 Task: Create a rule from the Recommended list, Task Added to this Project -> add SubTasks in the project AgileCoast with SubTasks Gather and Analyse Requirements , Design and Implement Solution , System Test and UAT , Release to Production / Go Live
Action: Mouse moved to (59, 296)
Screenshot: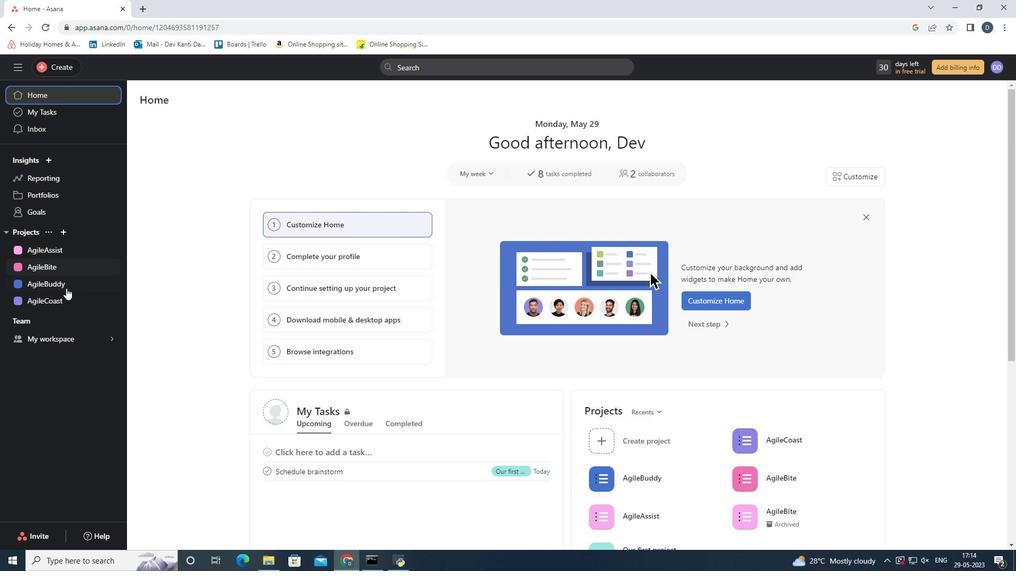 
Action: Mouse pressed left at (59, 296)
Screenshot: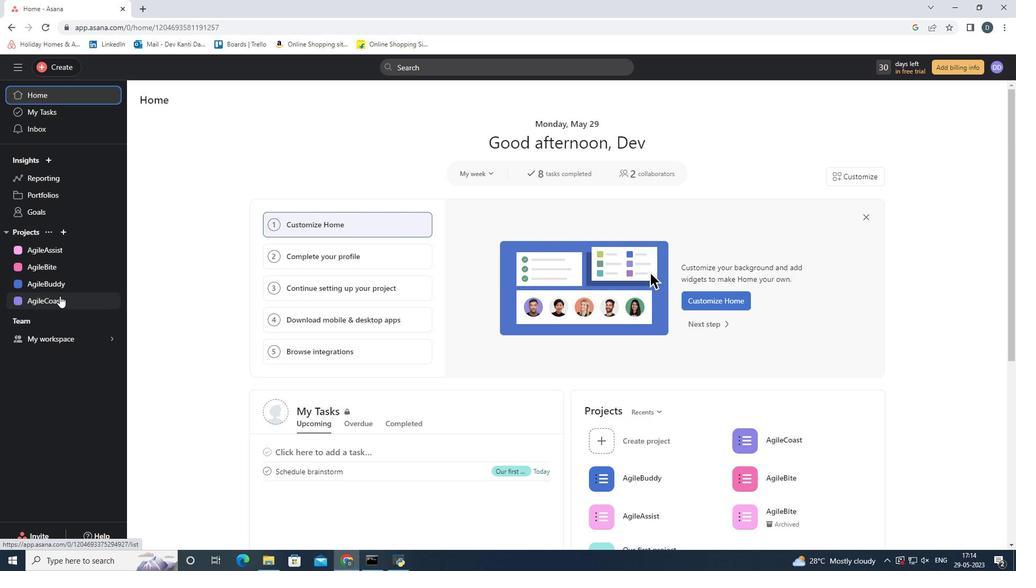 
Action: Mouse moved to (987, 108)
Screenshot: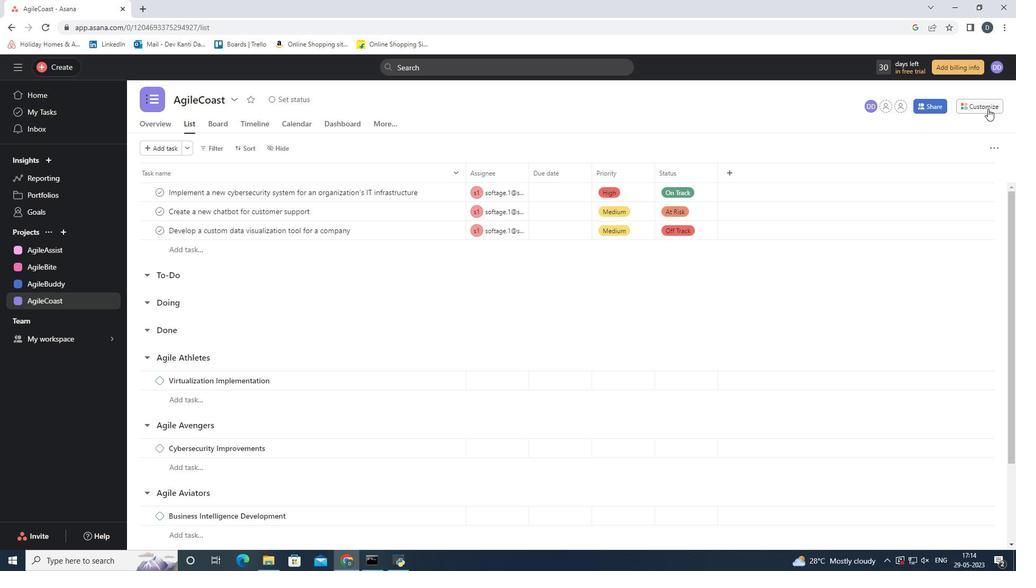 
Action: Mouse pressed left at (987, 108)
Screenshot: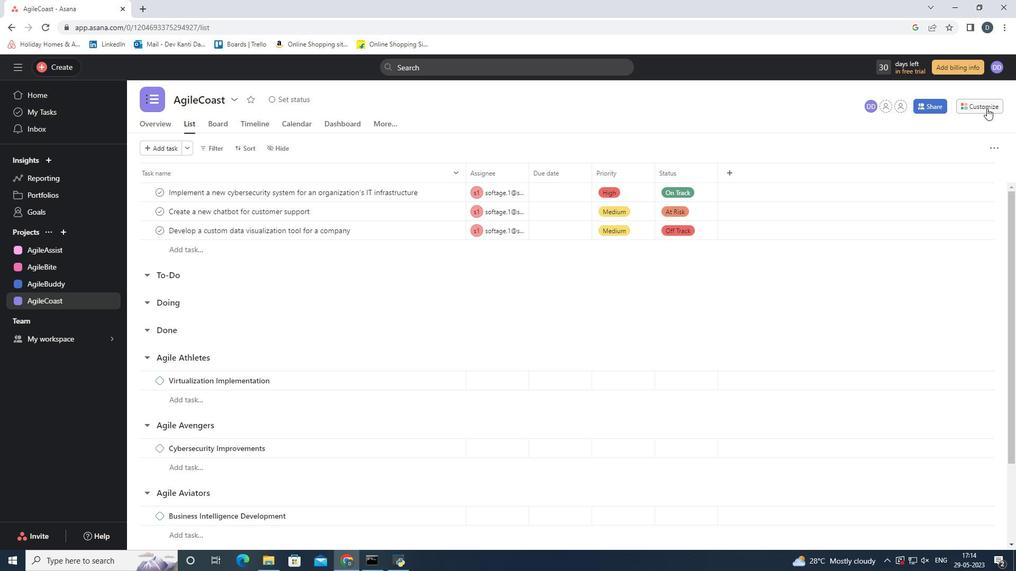 
Action: Mouse moved to (798, 253)
Screenshot: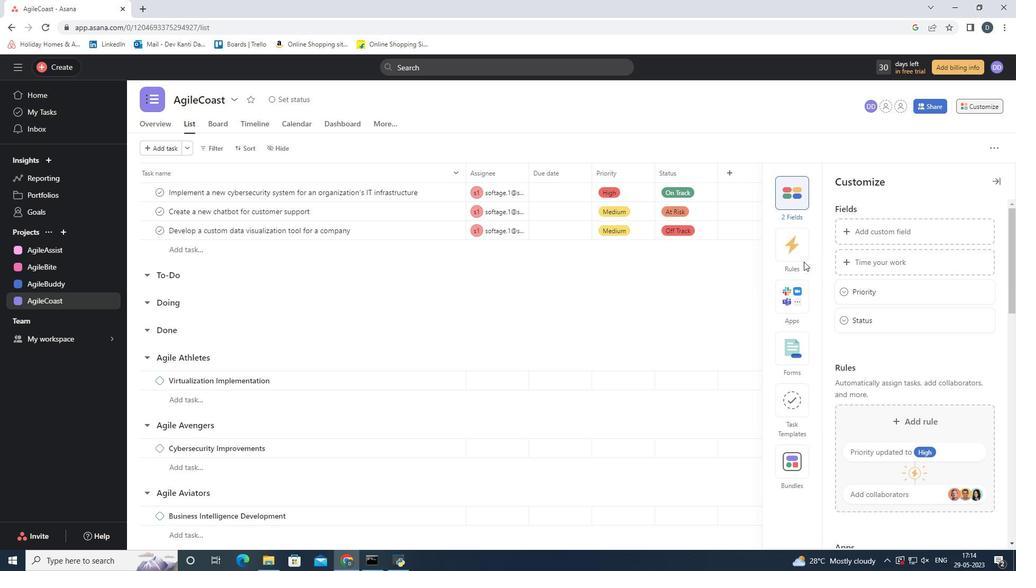 
Action: Mouse pressed left at (798, 253)
Screenshot: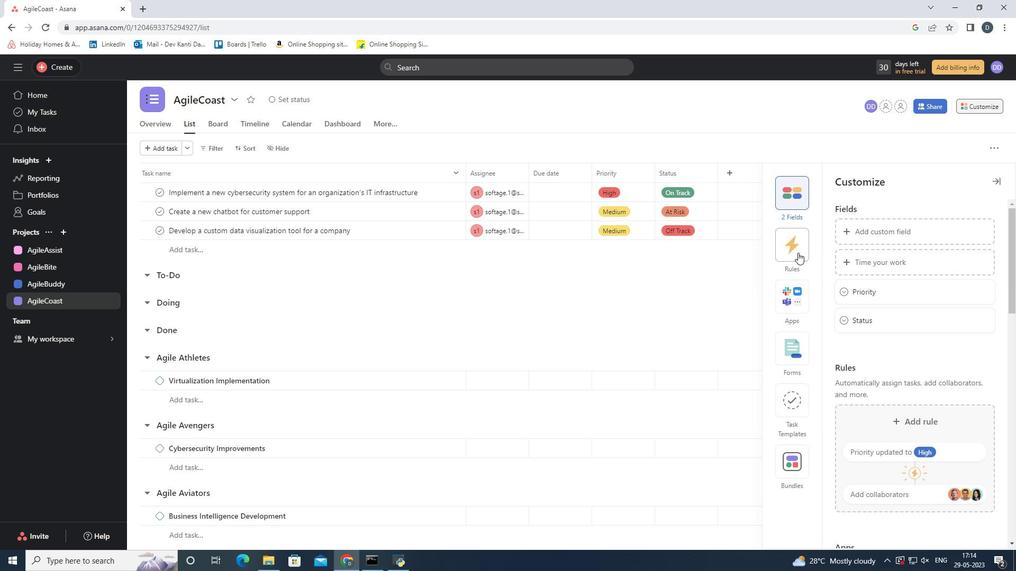 
Action: Mouse moved to (926, 267)
Screenshot: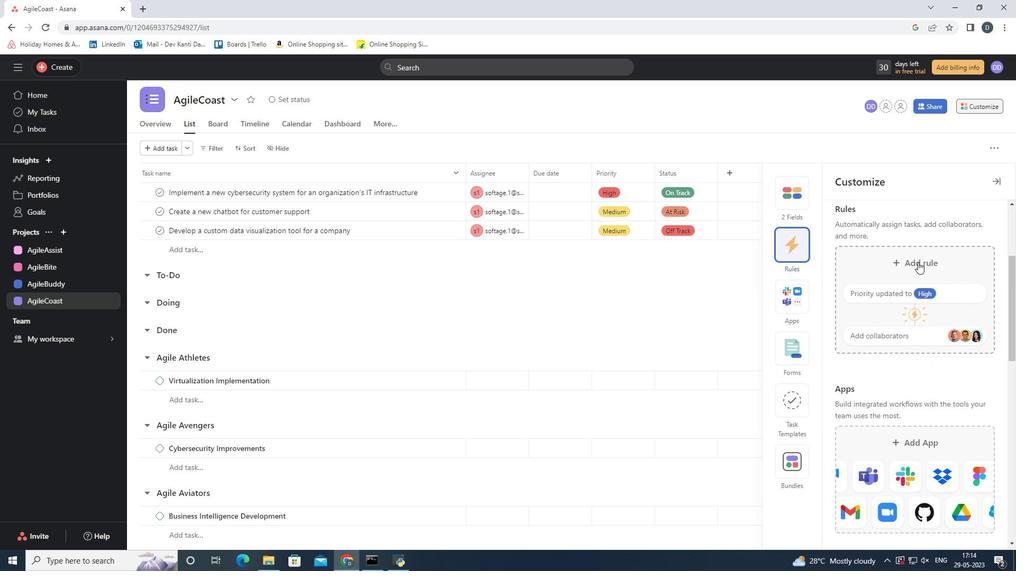 
Action: Mouse pressed left at (926, 267)
Screenshot: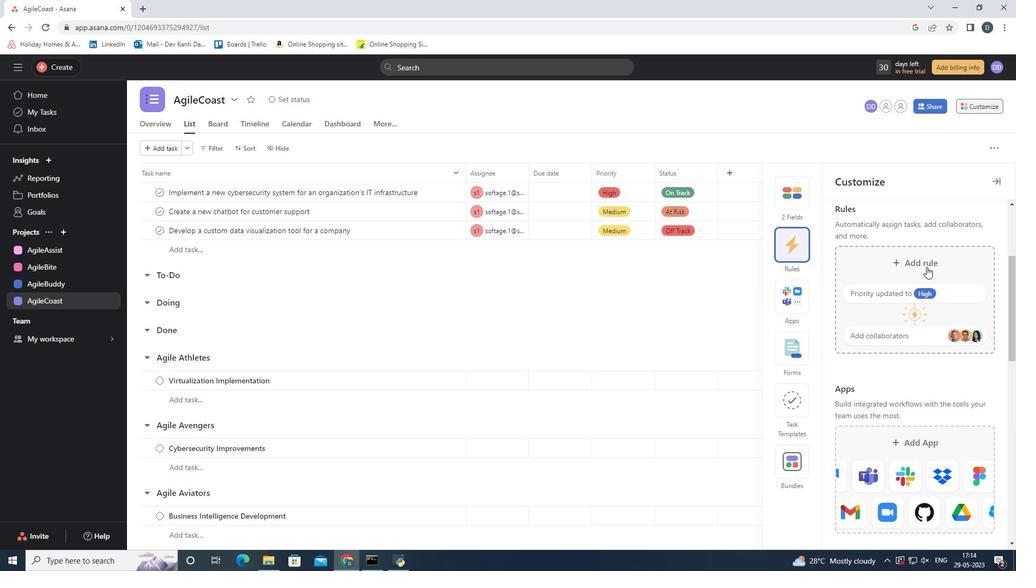 
Action: Mouse moved to (748, 188)
Screenshot: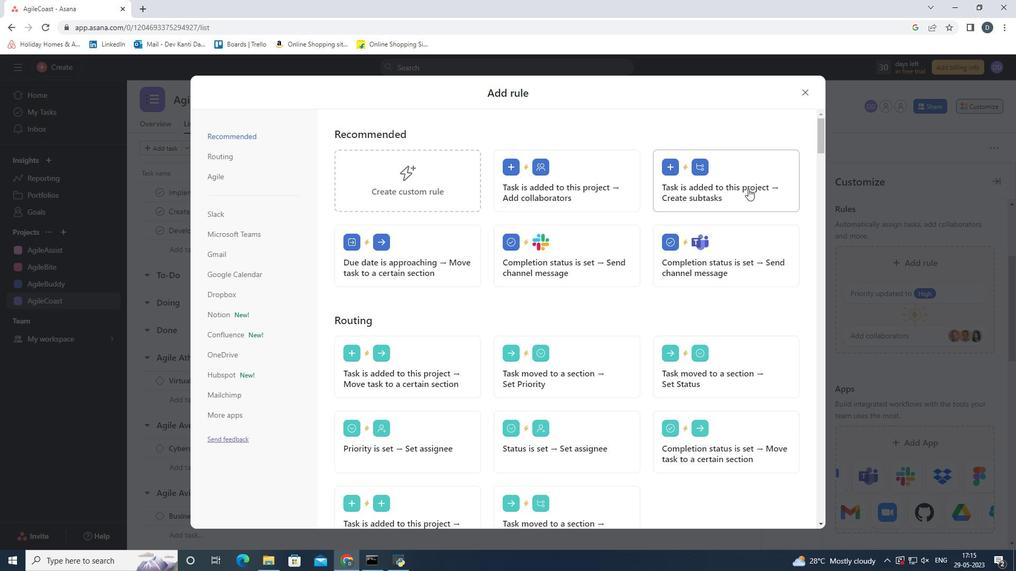 
Action: Mouse pressed left at (748, 188)
Screenshot: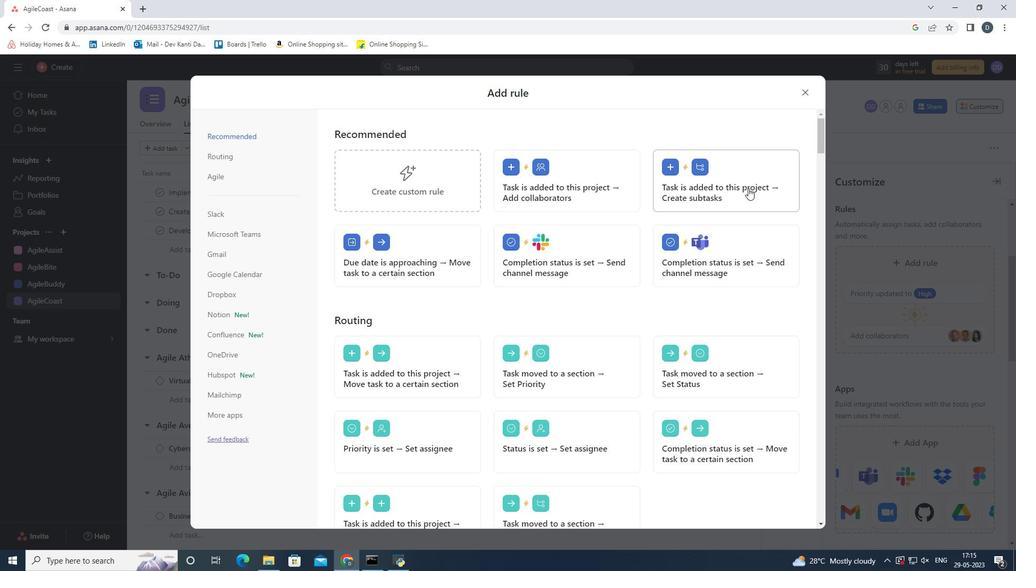 
Action: Mouse moved to (659, 183)
Screenshot: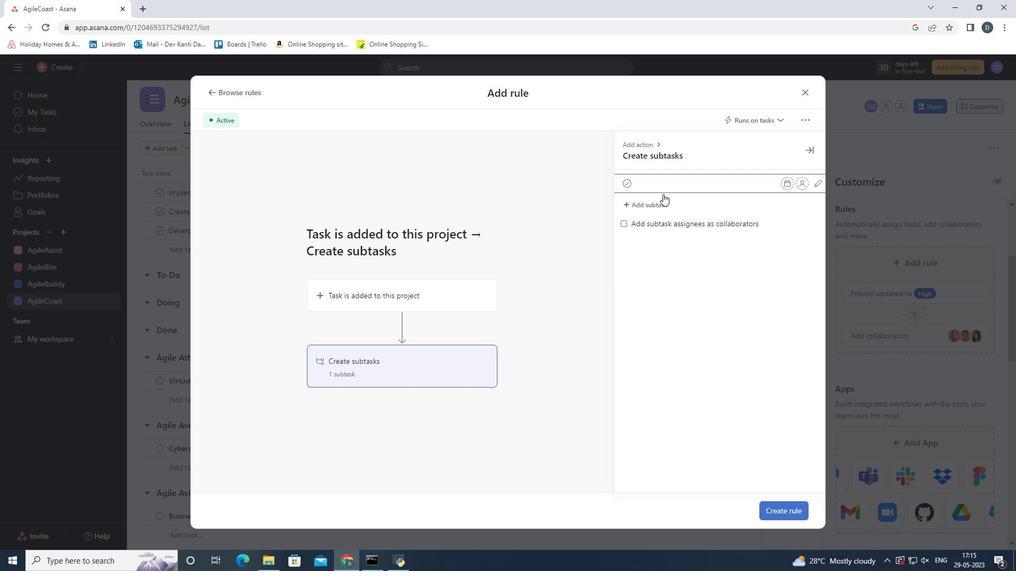 
Action: Key pressed <Key.shift><Key.shift><Key.shift><Key.shift><Key.shift><Key.shift><Key.shift><Key.shift><Key.shift><Key.shift><Key.shift><Key.shift><Key.shift><Key.shift><Key.shift><Key.shift><Key.shift><Key.shift><Key.shift><Key.shift><Key.shift><Key.shift><Key.shift>Gather<Key.space>and<Key.space><Key.shift><Key.shift><Key.shift><Key.shift>Analyse
Screenshot: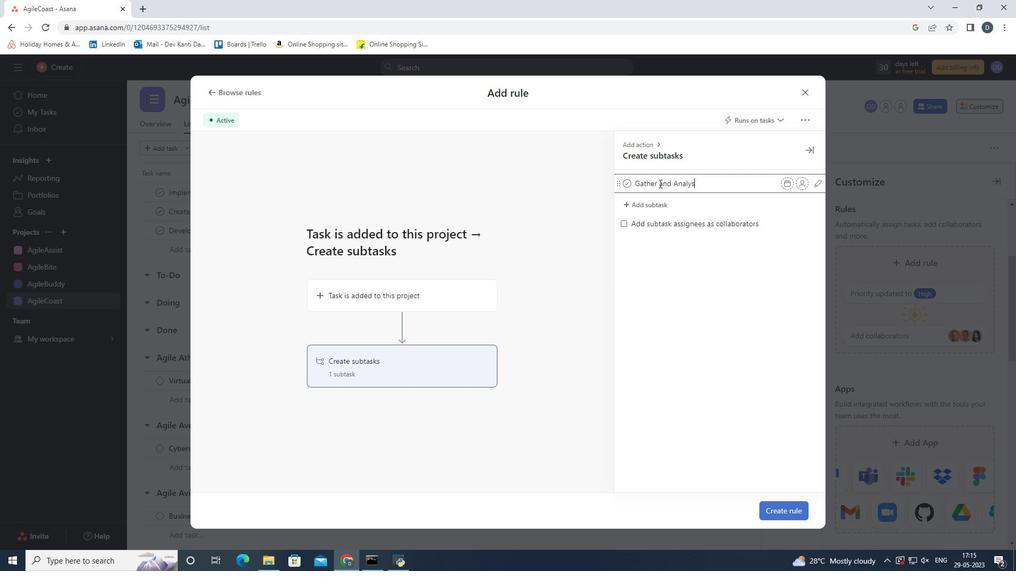 
Action: Mouse moved to (711, 310)
Screenshot: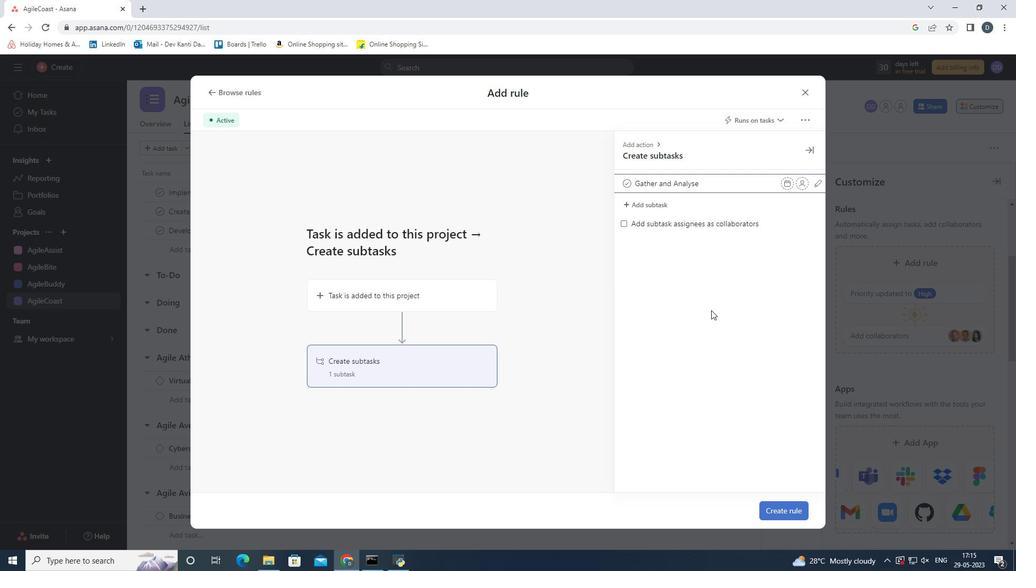 
Action: Key pressed <Key.space><Key.shift>Requirements
Screenshot: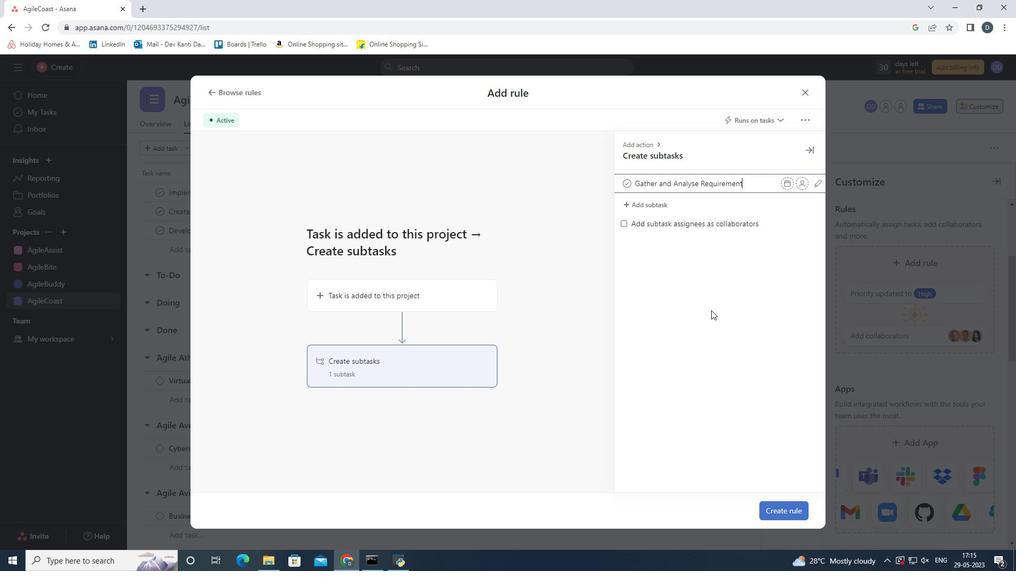 
Action: Mouse moved to (659, 197)
Screenshot: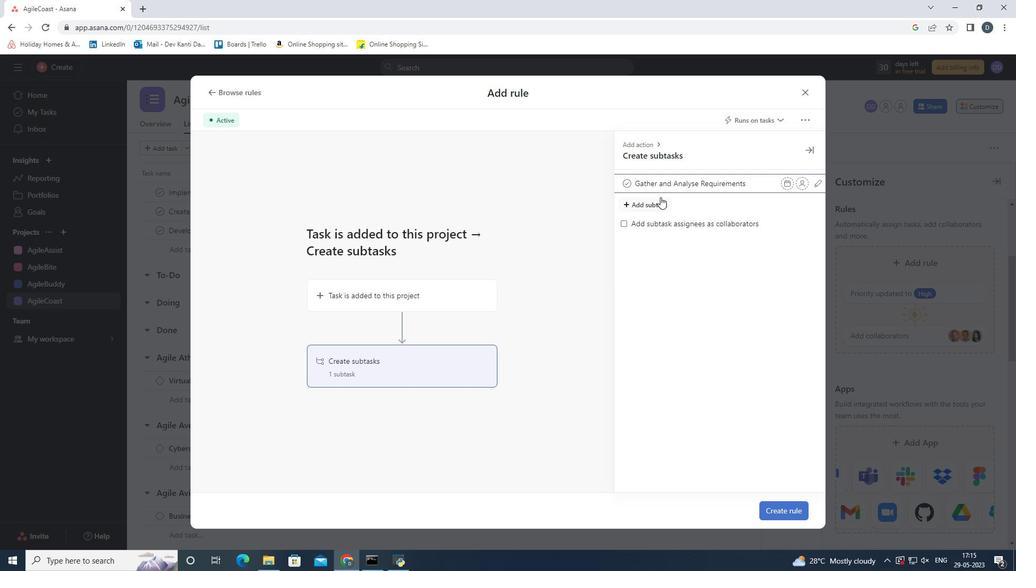
Action: Mouse pressed left at (659, 197)
Screenshot: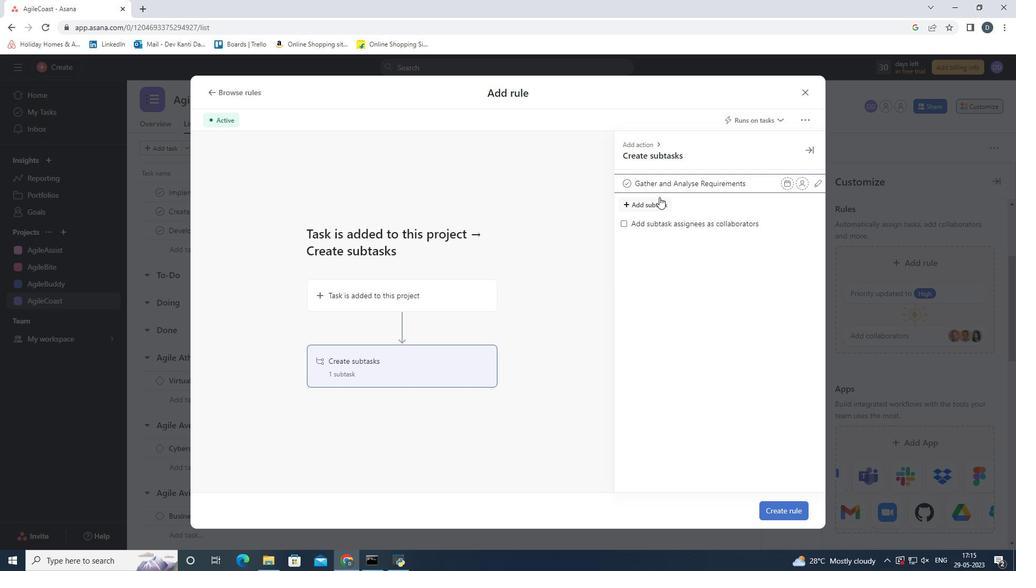 
Action: Mouse moved to (688, 289)
Screenshot: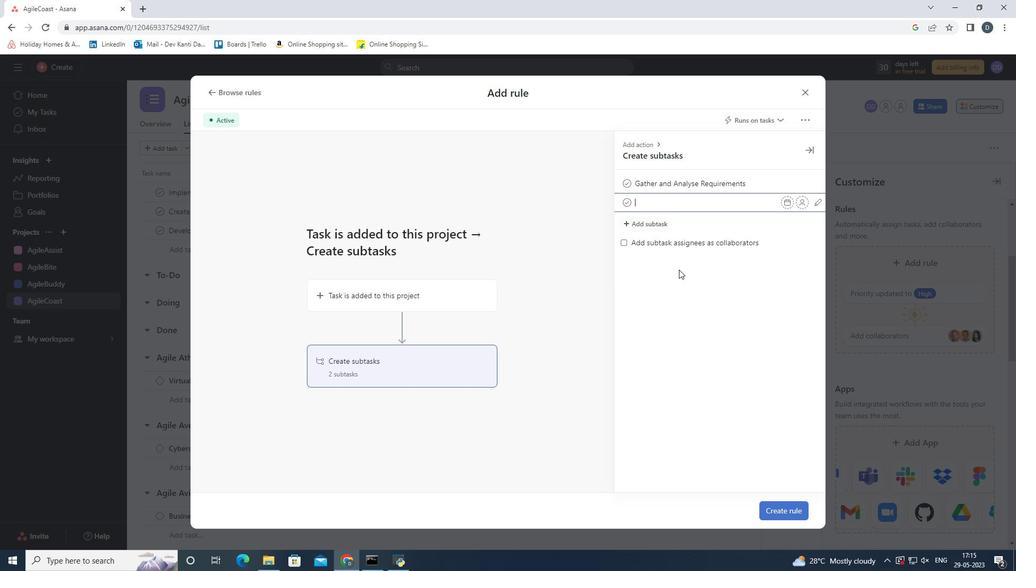 
Action: Key pressed <Key.shift><Key.shift><Key.shift><Key.shift><Key.shift><Key.shift><Key.shift><Key.shift><Key.shift><Key.shift><Key.shift><Key.shift><Key.shift><Key.shift><Key.shift><Key.shift><Key.shift><Key.shift><Key.shift>Design<Key.space>and<Key.space><Key.shift_r><Key.shift_r><Key.shift_r><Key.shift_r><Key.shift_r><Key.shift_r><Key.shift_r><Key.shift_r>Implement<Key.space><Key.shift>Solution
Screenshot: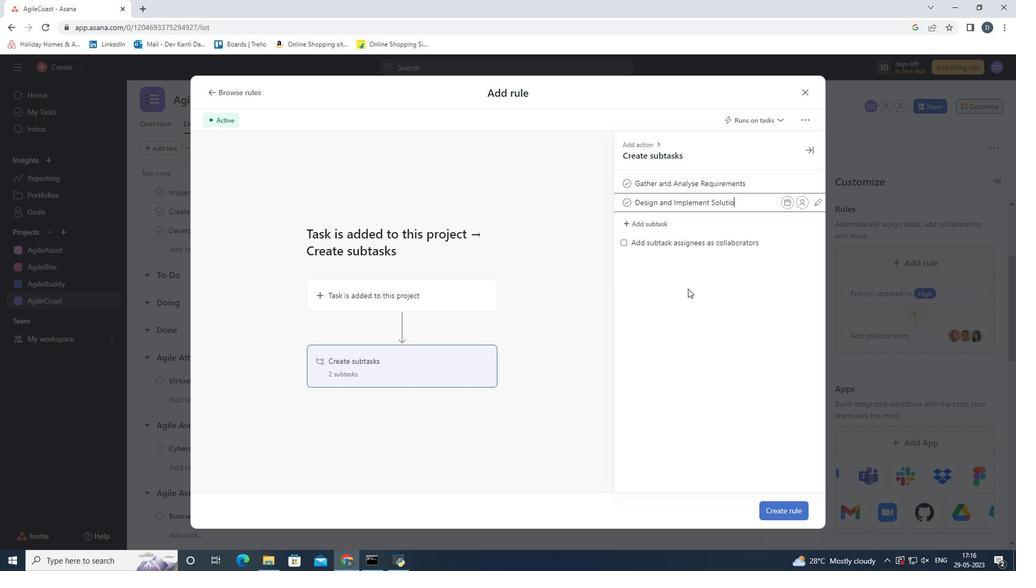 
Action: Mouse moved to (652, 228)
Screenshot: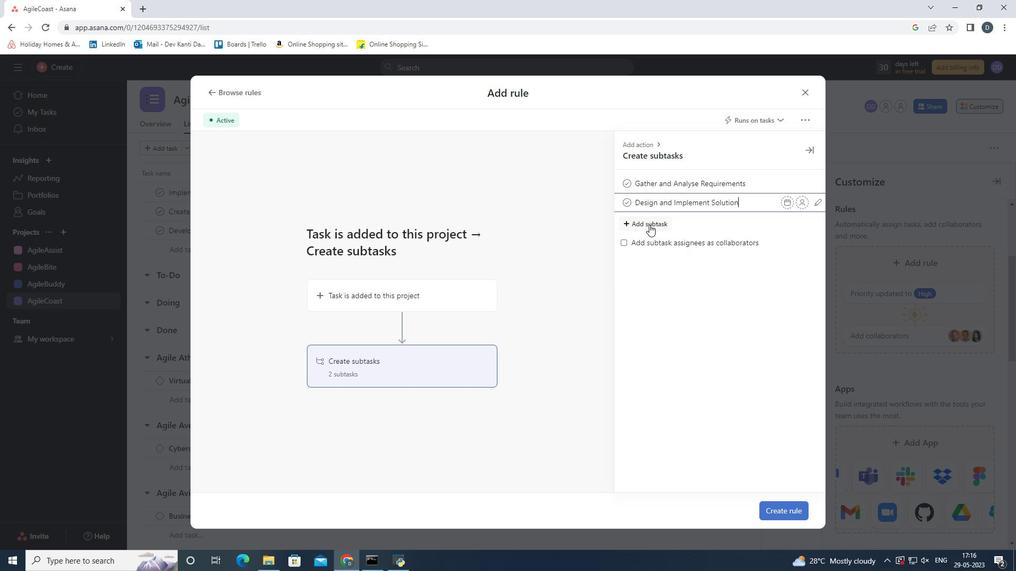 
Action: Mouse pressed left at (652, 228)
Screenshot: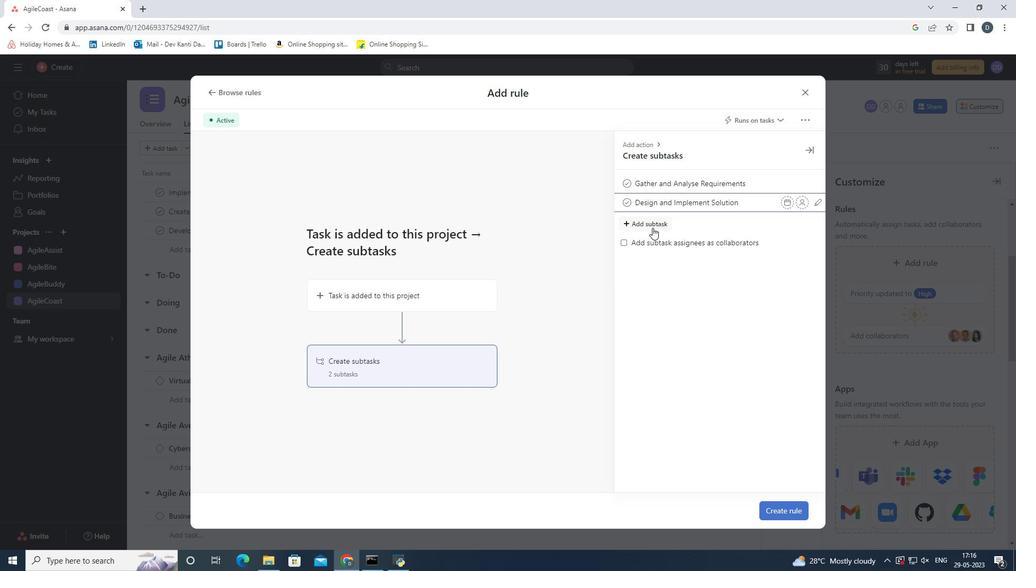 
Action: Mouse moved to (693, 315)
Screenshot: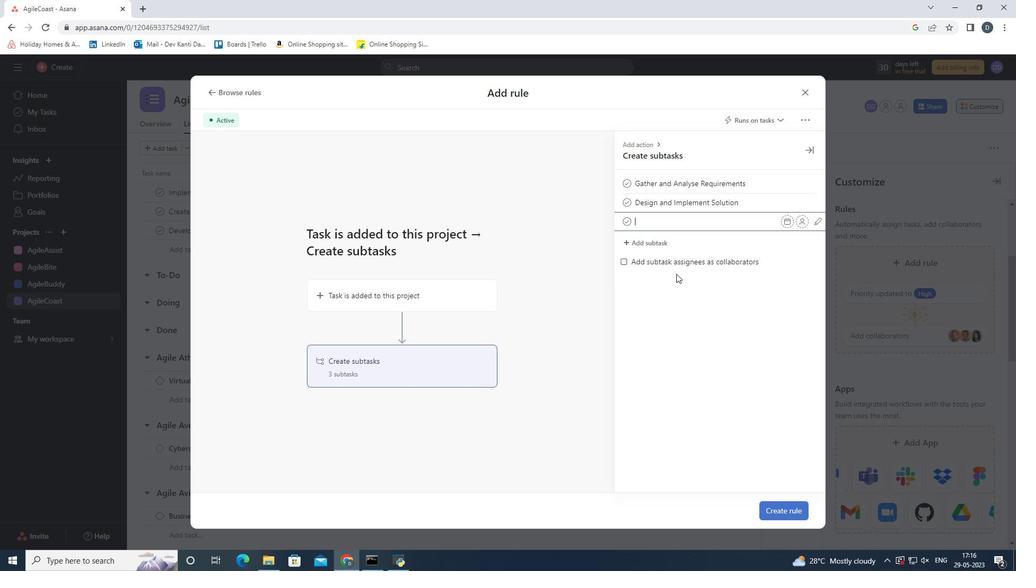 
Action: Key pressed <Key.shift>System<Key.space><Key.shift><Key.shift><Key.shift><Key.shift><Key.shift><Key.shift><Key.shift><Key.shift><Key.shift><Key.shift><Key.shift><Key.shift><Key.shift><Key.shift>Test<Key.space>and<Key.space><Key.shift_r>U<Key.shift>AT
Screenshot: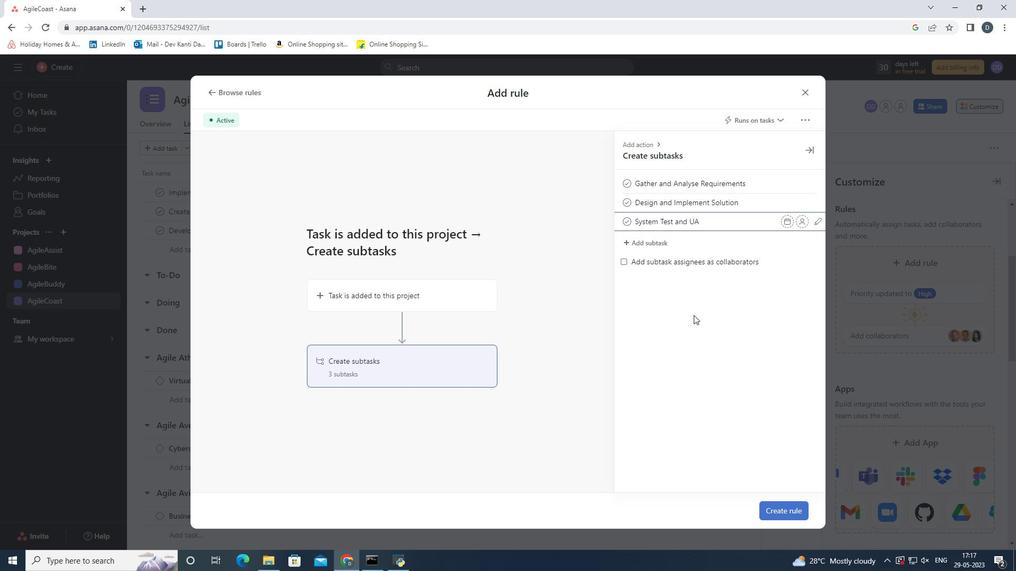 
Action: Mouse moved to (656, 240)
Screenshot: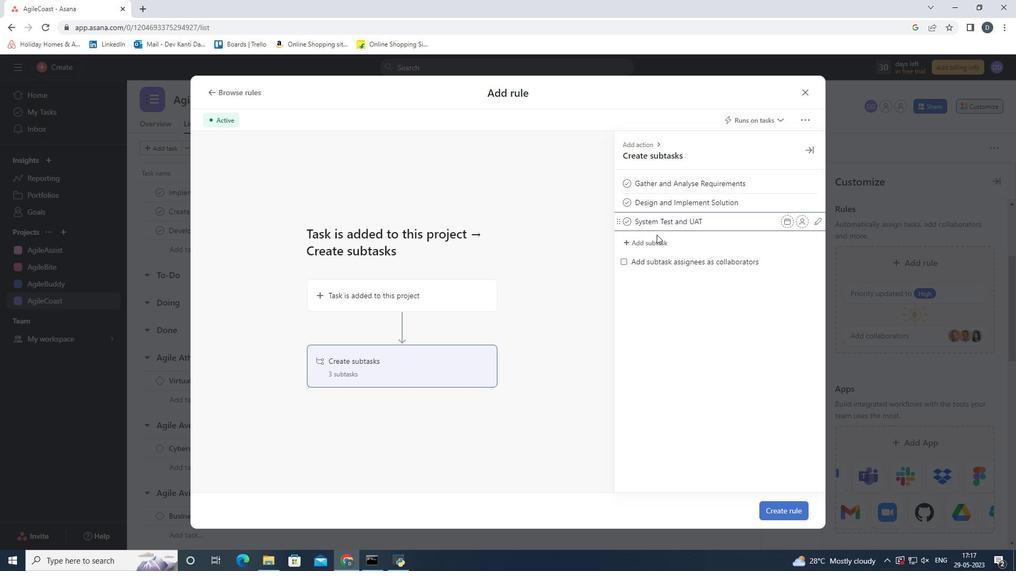 
Action: Mouse pressed left at (656, 240)
Screenshot: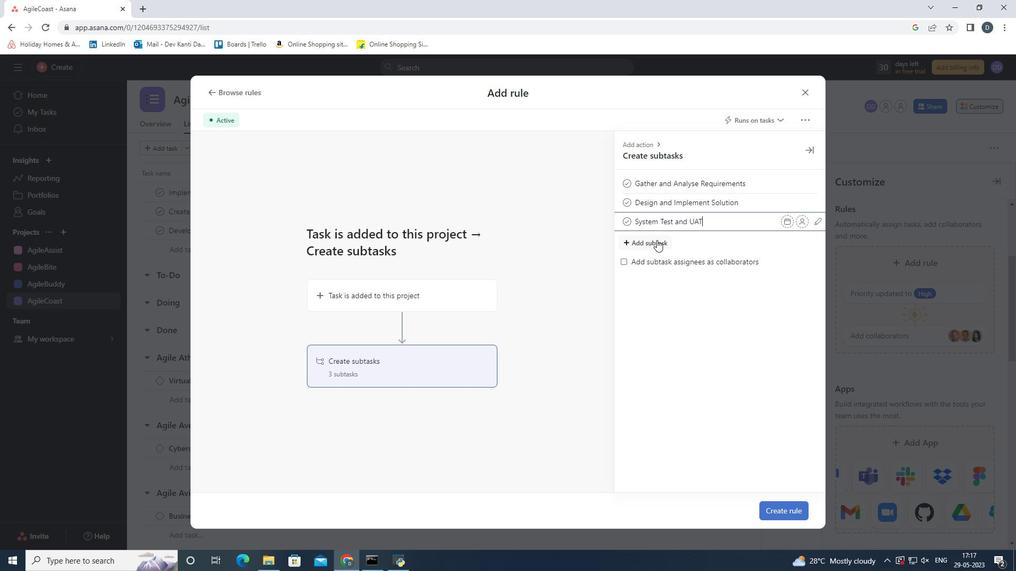 
Action: Mouse moved to (702, 368)
Screenshot: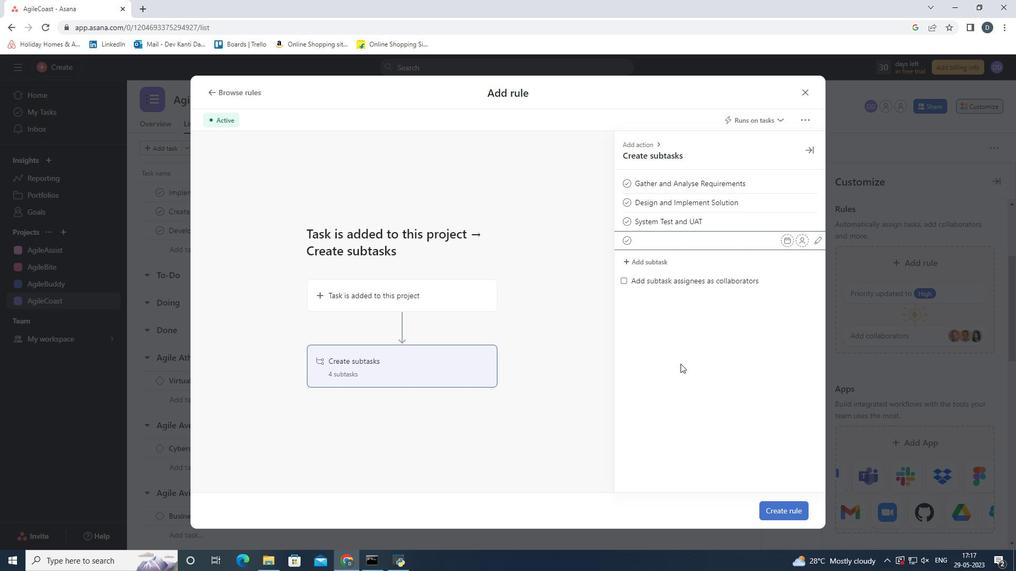 
Action: Key pressed <Key.shift>Release<Key.space>to<Key.space><Key.shift_r><Key.shift_r><Key.shift_r><Key.shift_r><Key.shift_r><Key.shift_r><Key.shift_r><Key.shift_r><Key.shift_r><Key.shift_r><Key.shift_r>Production/<Key.space><Key.shift>Go<Key.space><Key.shift_r><Key.shift_r><Key.shift_r><Key.shift_r><Key.shift_r><Key.shift_r><Key.shift_r>Live
Screenshot: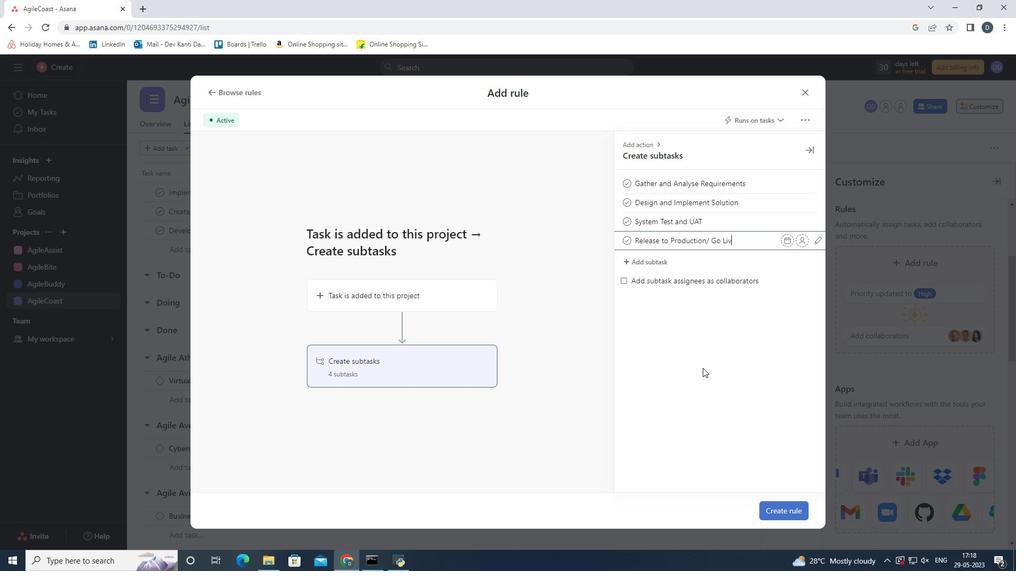 
Action: Mouse moved to (602, 361)
Screenshot: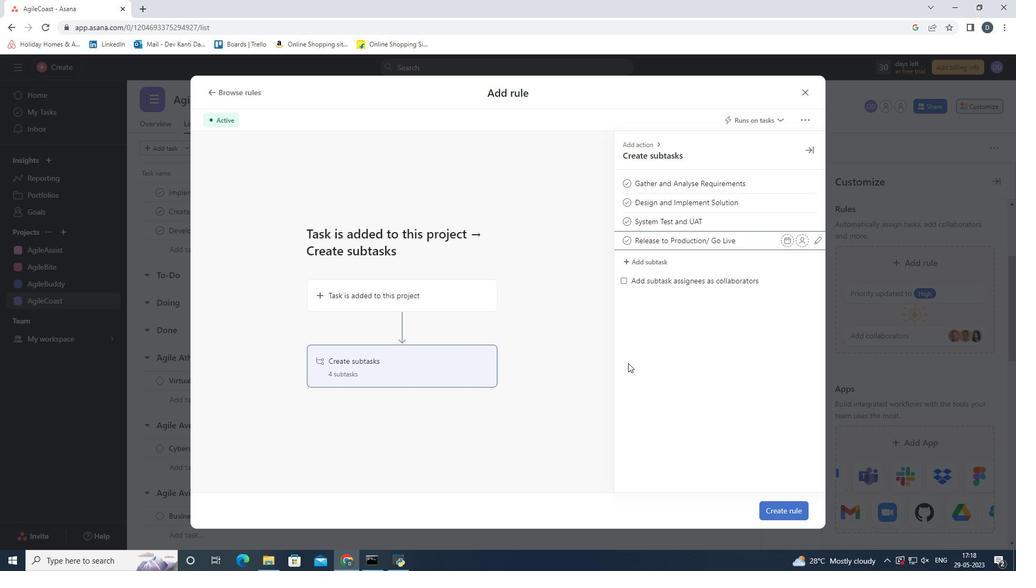 
Action: Mouse pressed left at (602, 361)
Screenshot: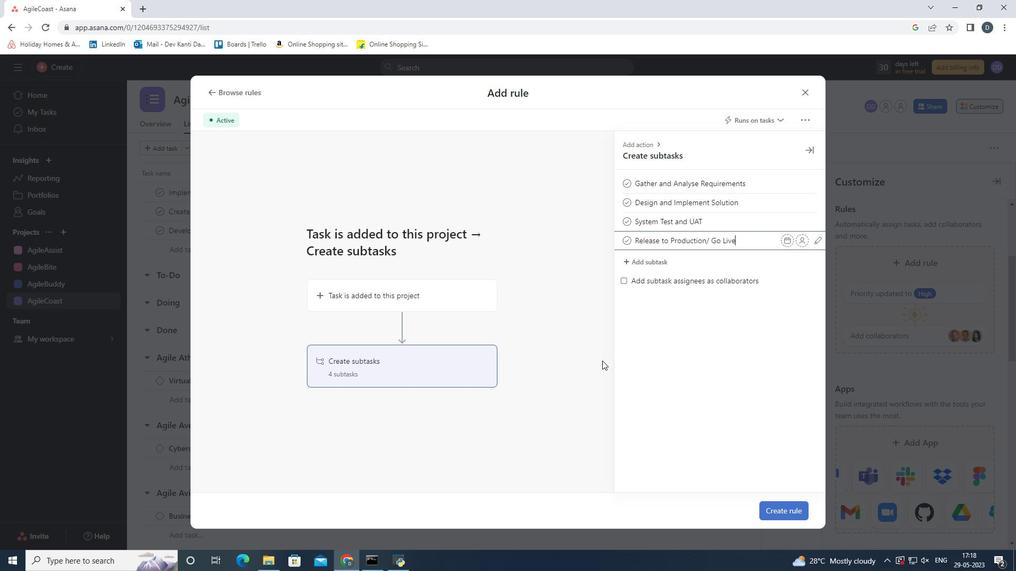 
Action: Mouse moved to (430, 309)
Screenshot: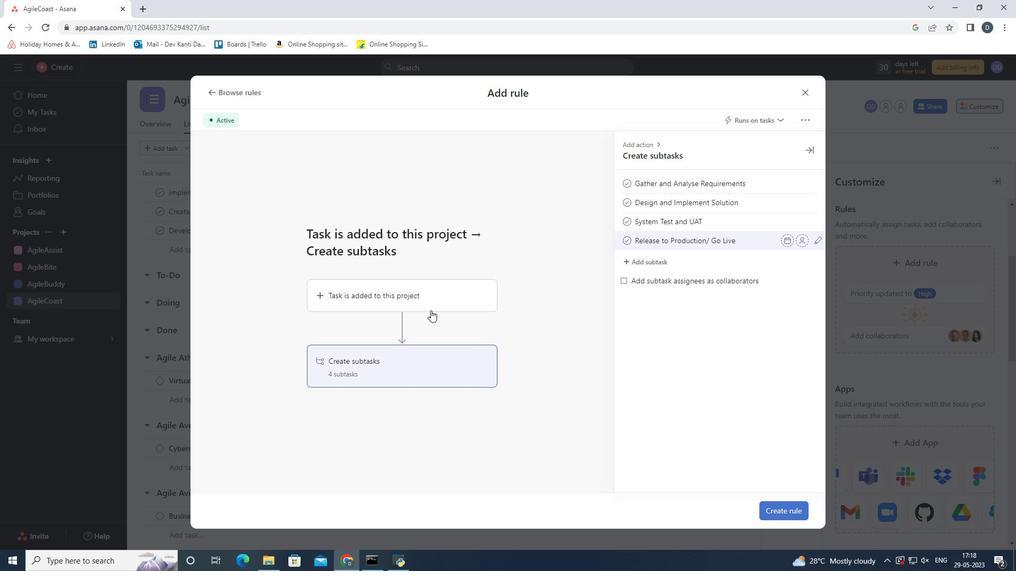 
Action: Mouse pressed left at (430, 309)
Screenshot: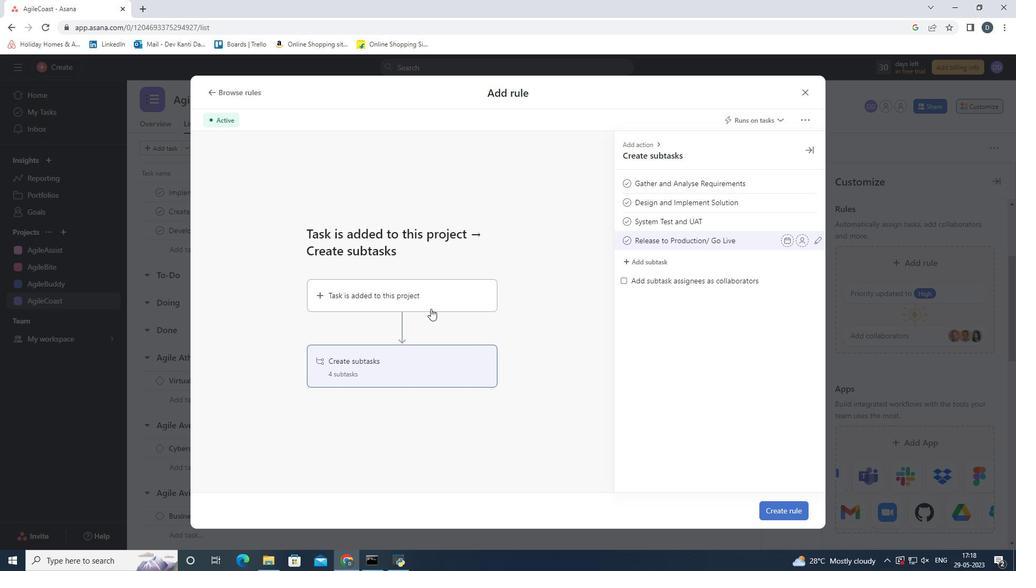 
Action: Mouse moved to (675, 195)
Screenshot: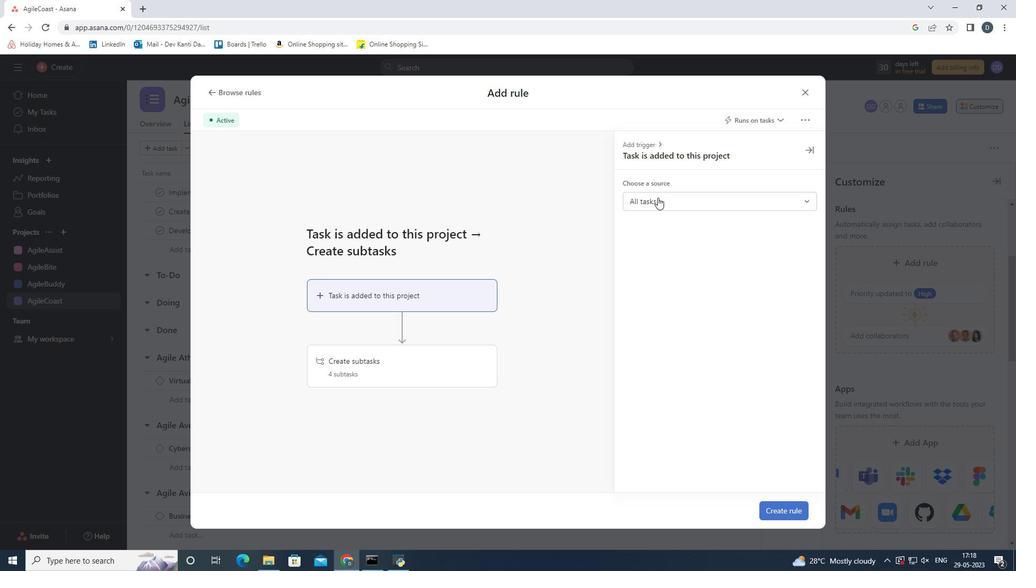 
Action: Mouse pressed left at (675, 195)
Screenshot: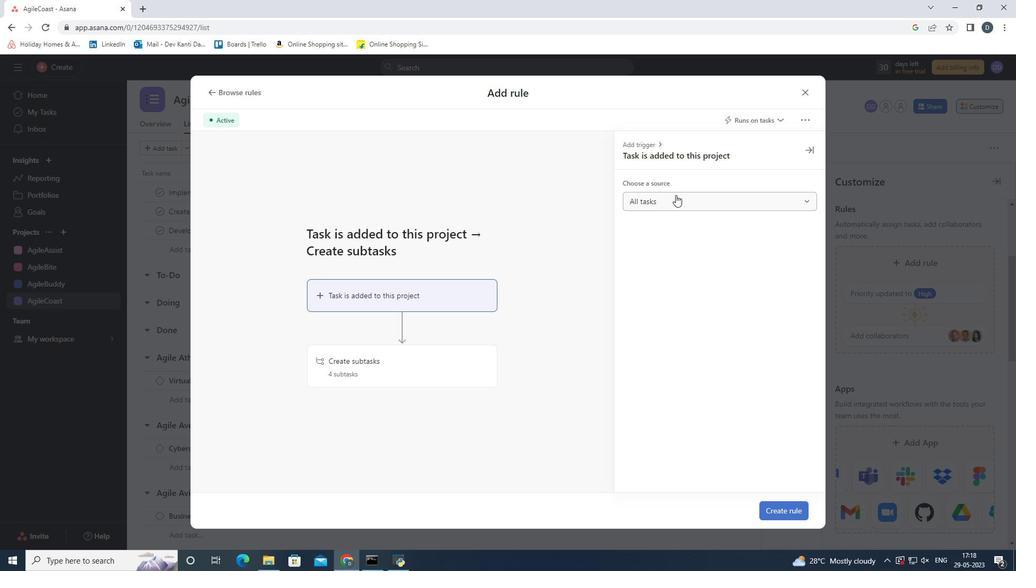 
Action: Mouse moved to (653, 423)
Screenshot: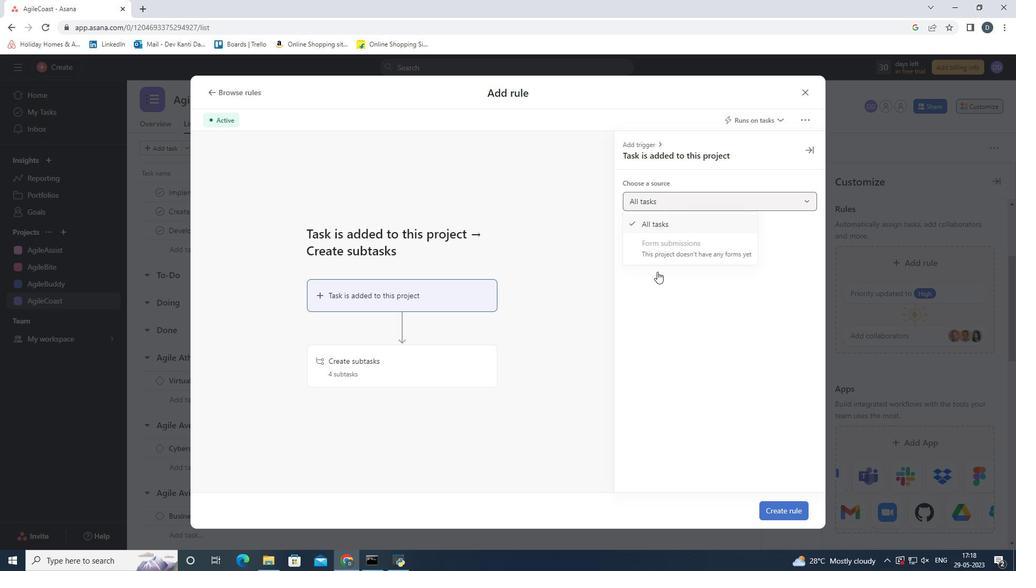 
Action: Mouse pressed left at (653, 423)
Screenshot: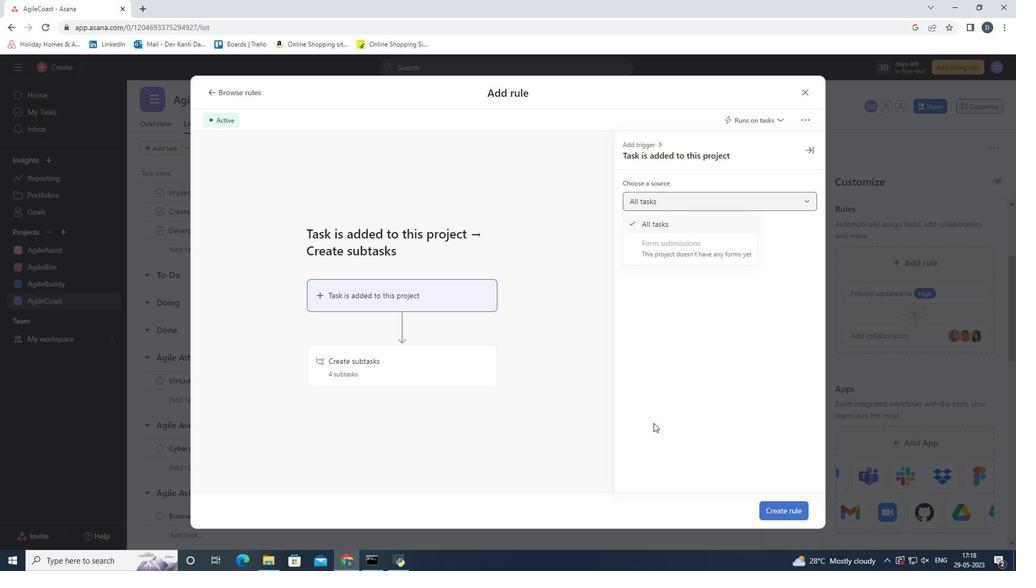 
Action: Mouse moved to (384, 360)
Screenshot: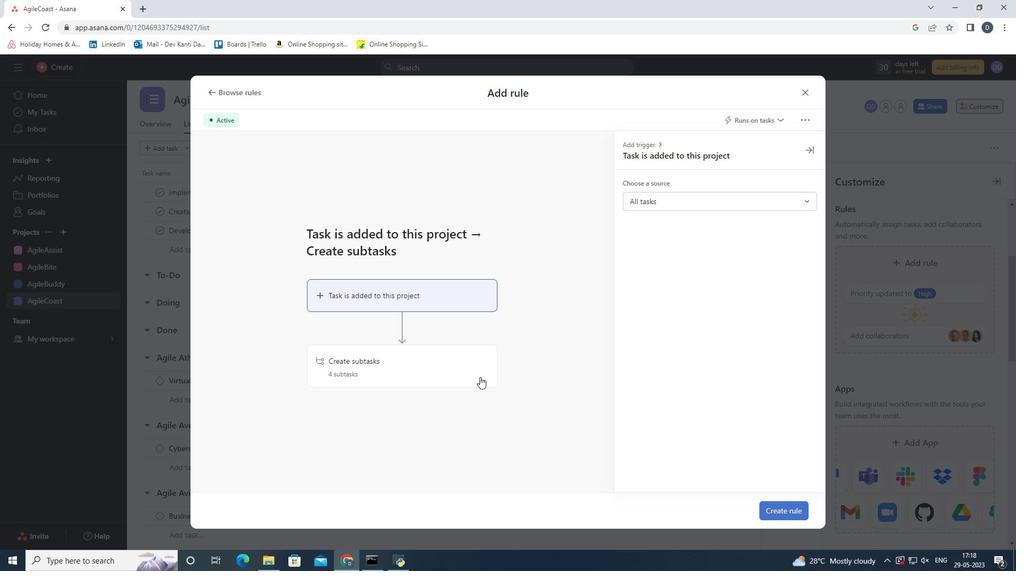 
Action: Mouse pressed left at (384, 360)
Screenshot: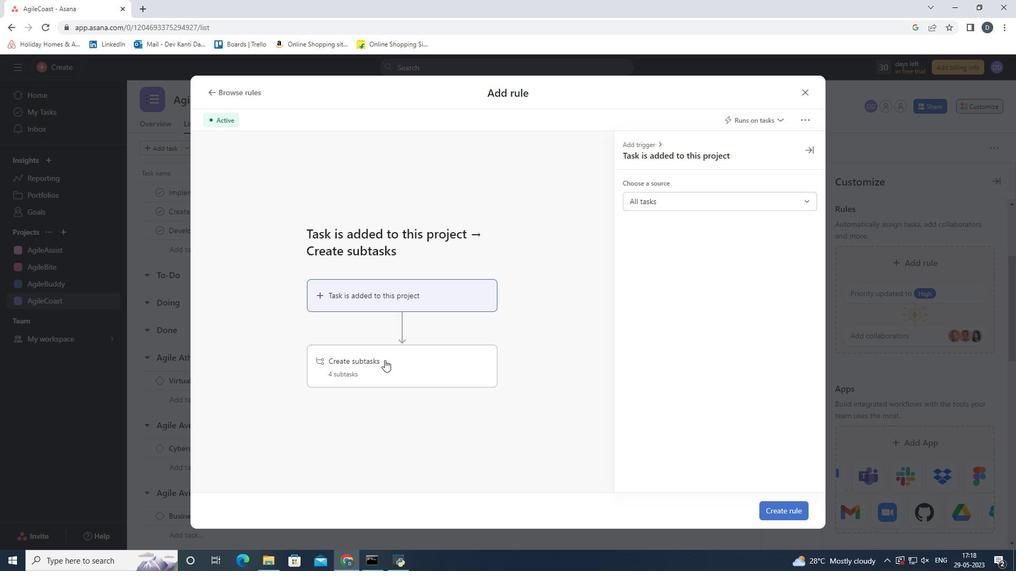 
Action: Mouse moved to (785, 509)
Screenshot: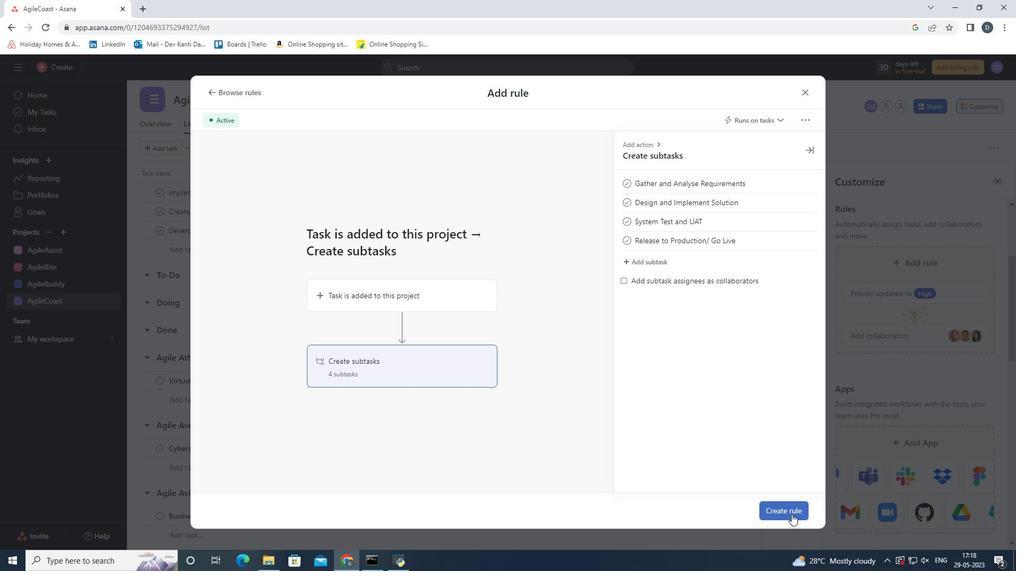 
Action: Mouse pressed left at (785, 509)
Screenshot: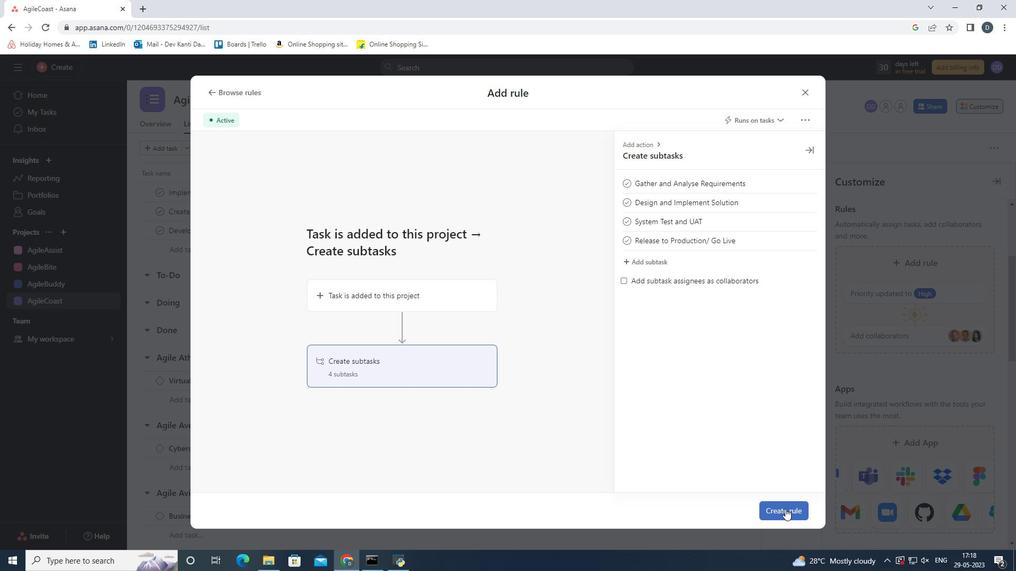 
Action: Mouse moved to (998, 181)
Screenshot: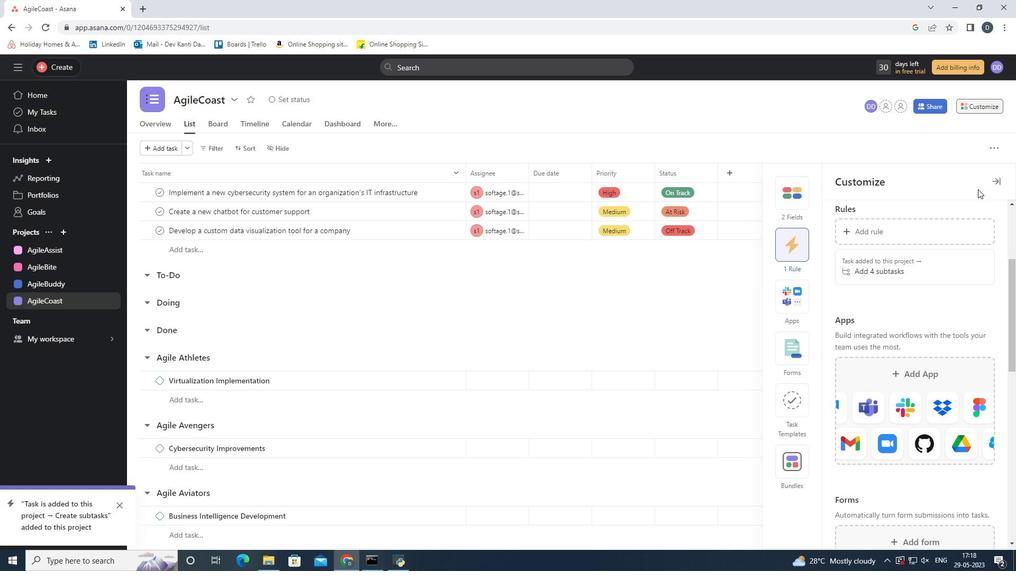 
Action: Mouse pressed left at (998, 181)
Screenshot: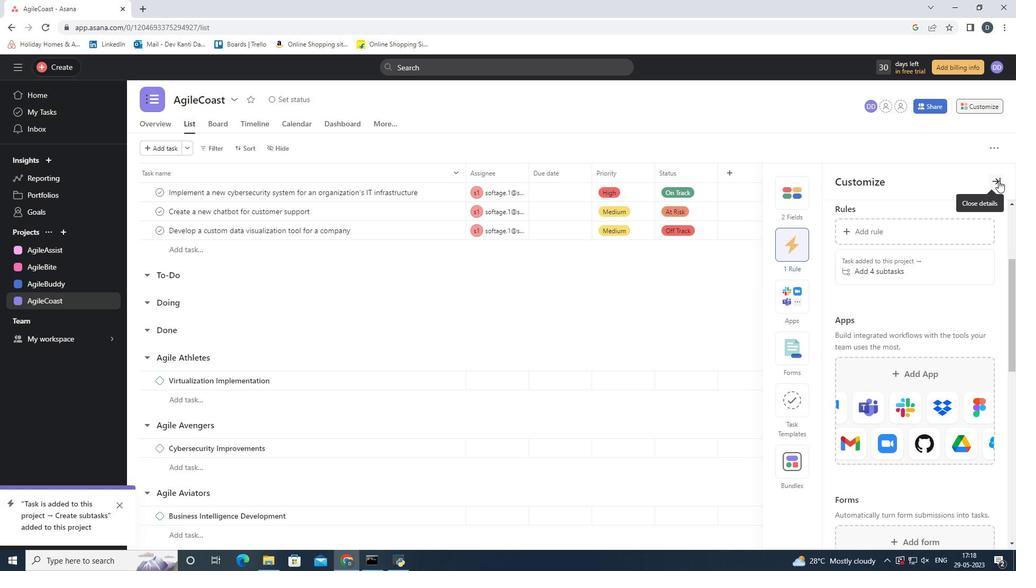 
Action: Mouse moved to (118, 508)
Screenshot: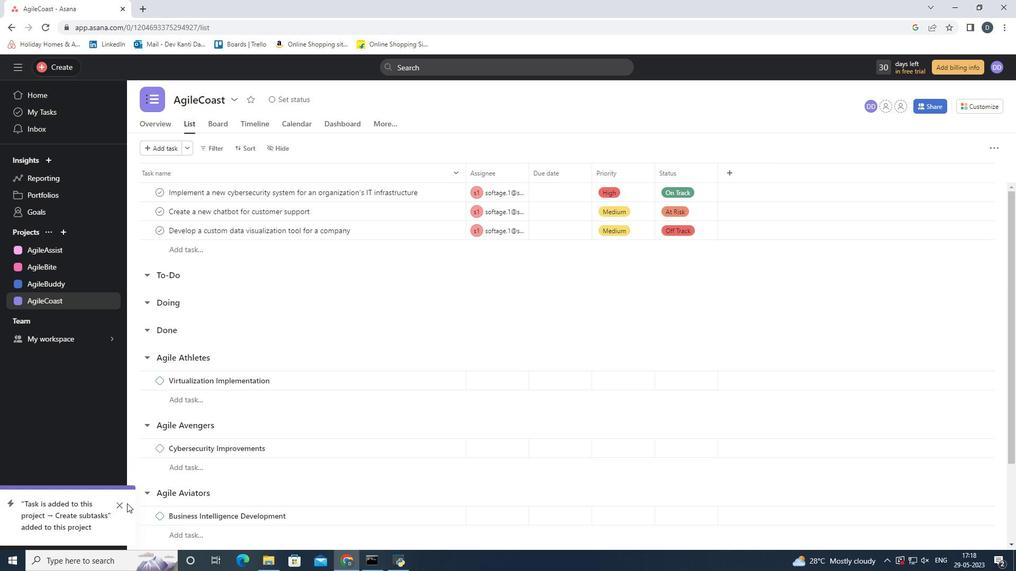 
Action: Mouse pressed left at (118, 508)
Screenshot: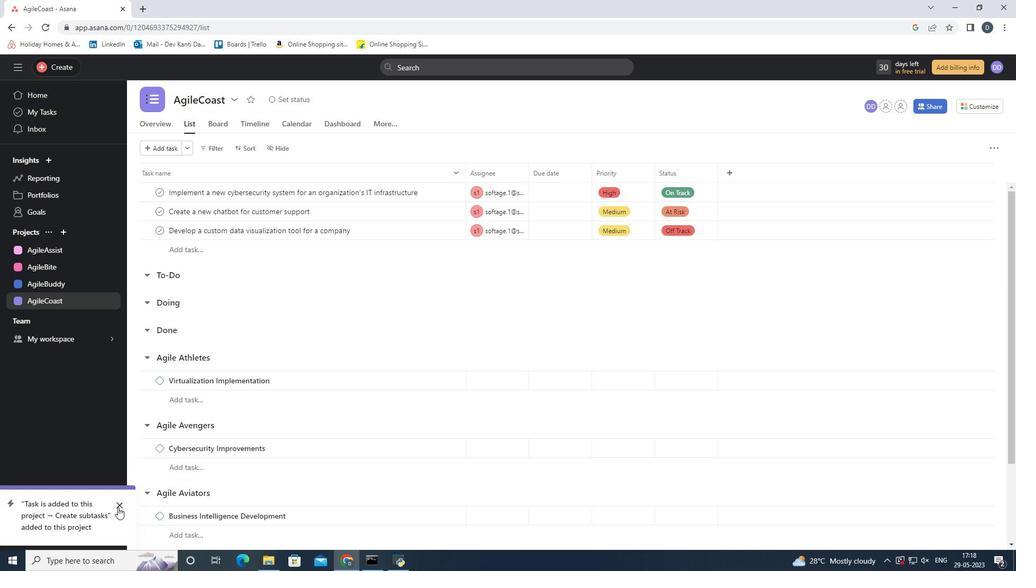 
Action: Mouse moved to (670, 295)
Screenshot: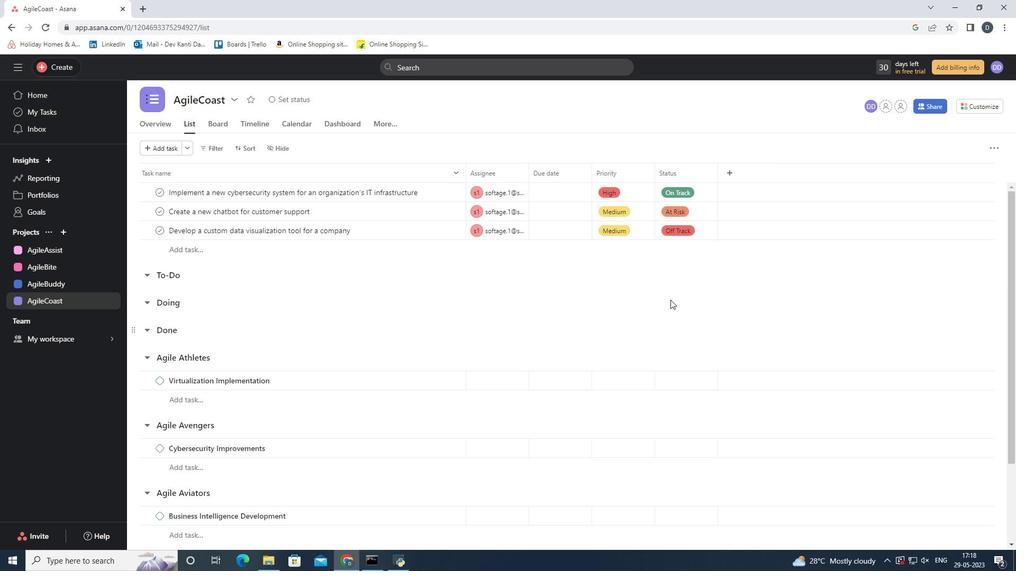 
